 Task: In the  document Pyramidsletter.txt change page color to  'Olive Green'. Insert watermark  'Confidential ' Apply Font Style in watermark Arial
Action: Mouse moved to (294, 340)
Screenshot: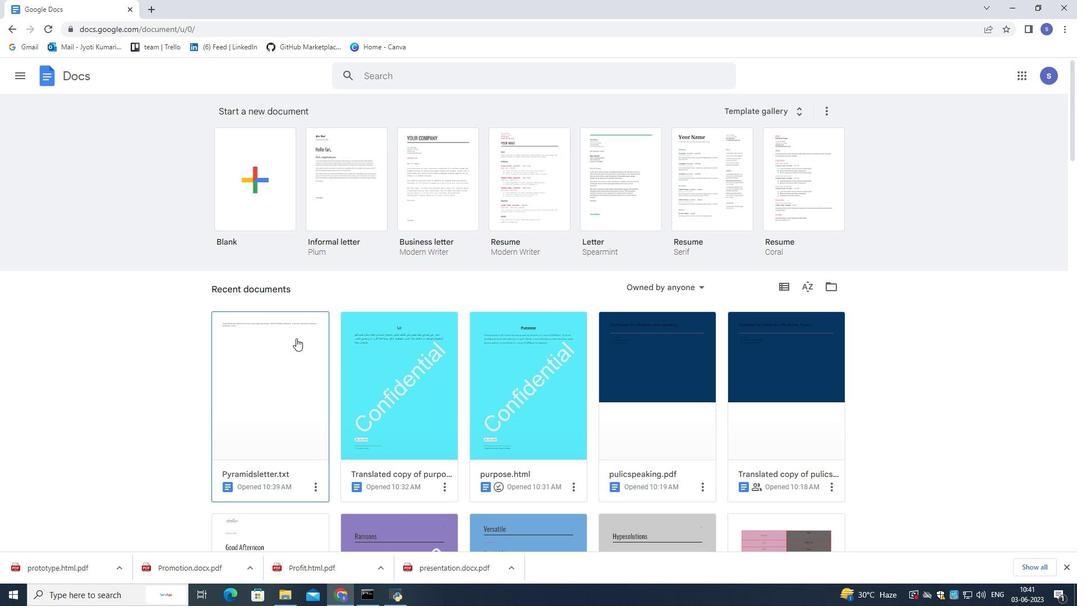 
Action: Mouse pressed left at (294, 340)
Screenshot: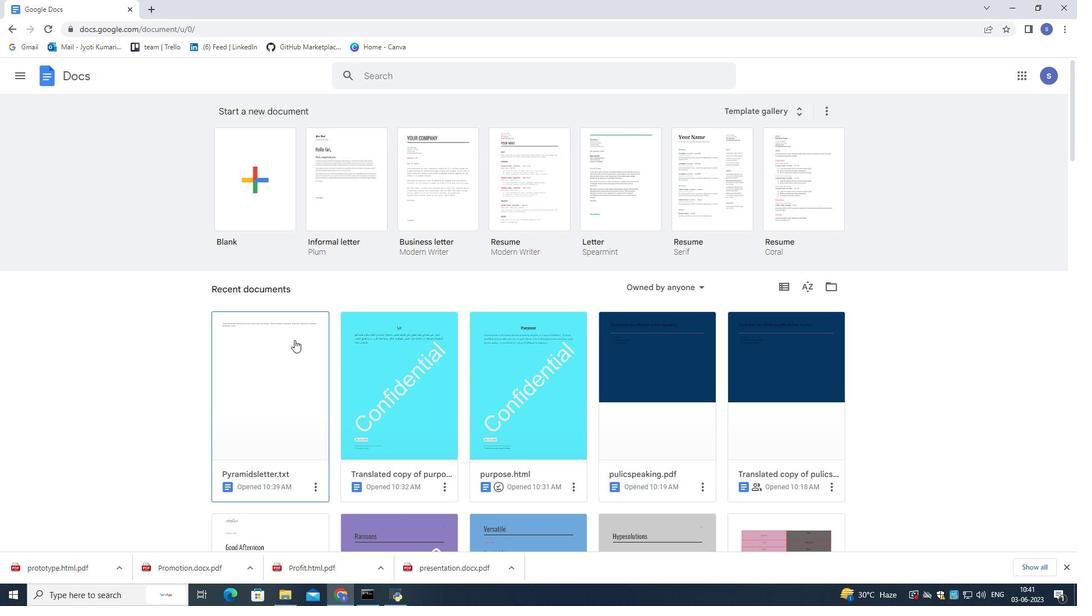 
Action: Mouse pressed left at (294, 340)
Screenshot: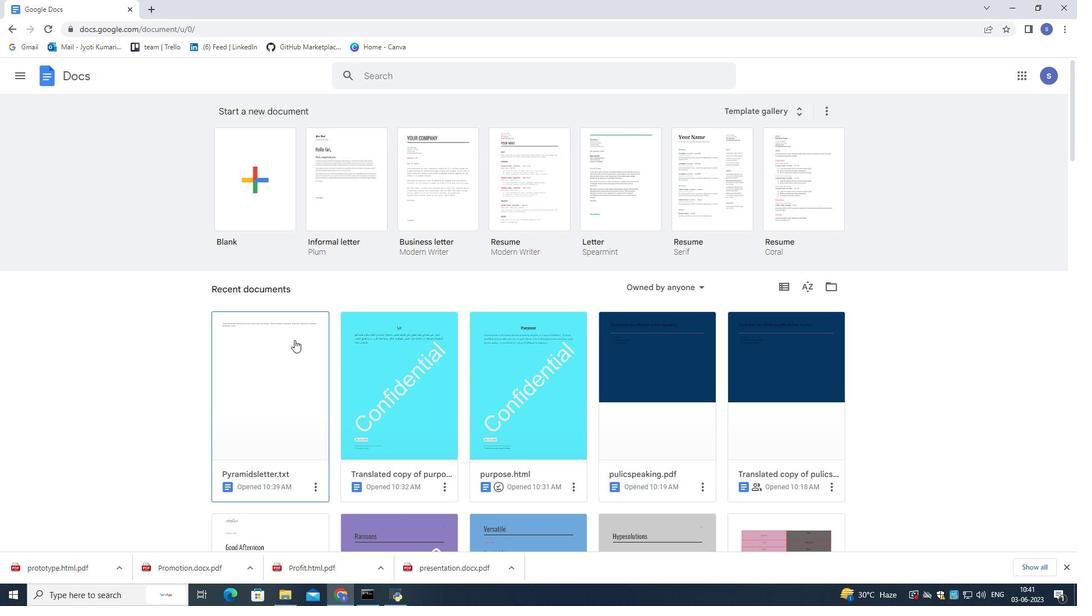 
Action: Mouse moved to (451, 259)
Screenshot: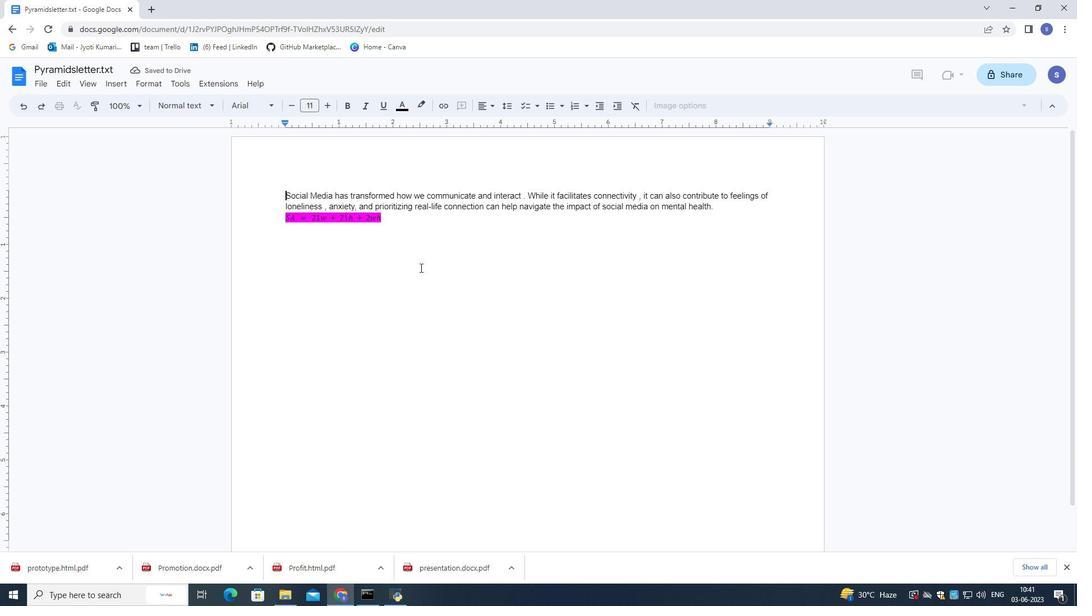 
Action: Mouse pressed left at (451, 259)
Screenshot: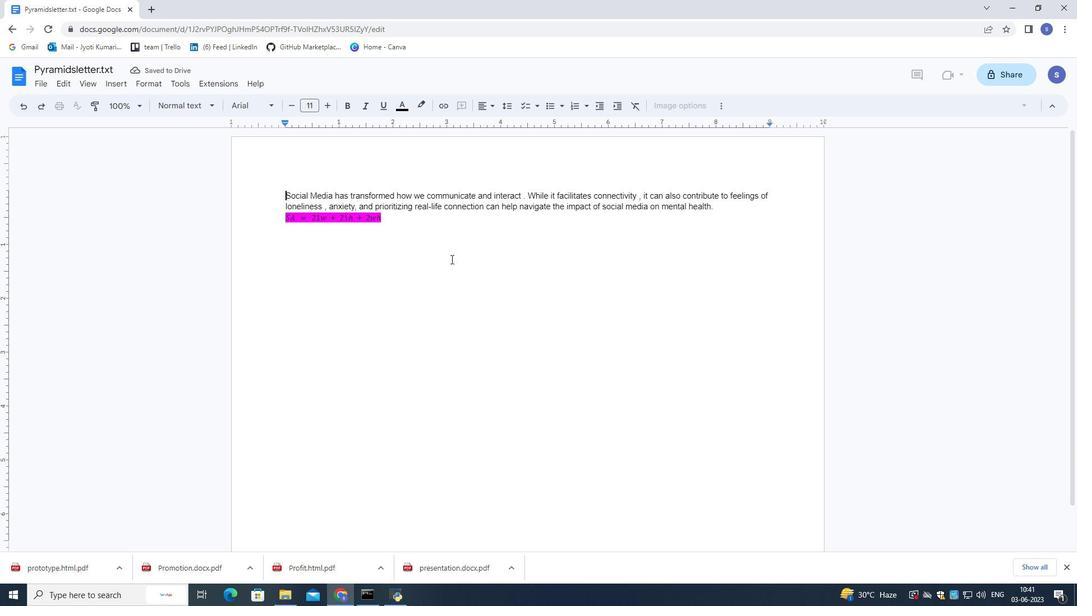 
Action: Mouse moved to (43, 79)
Screenshot: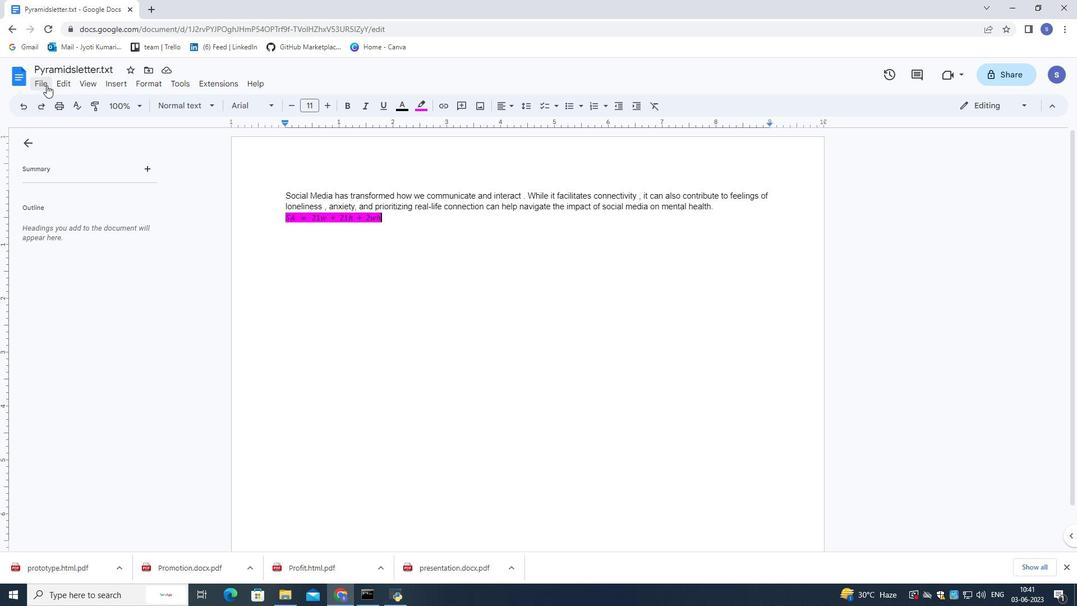 
Action: Mouse pressed left at (43, 79)
Screenshot: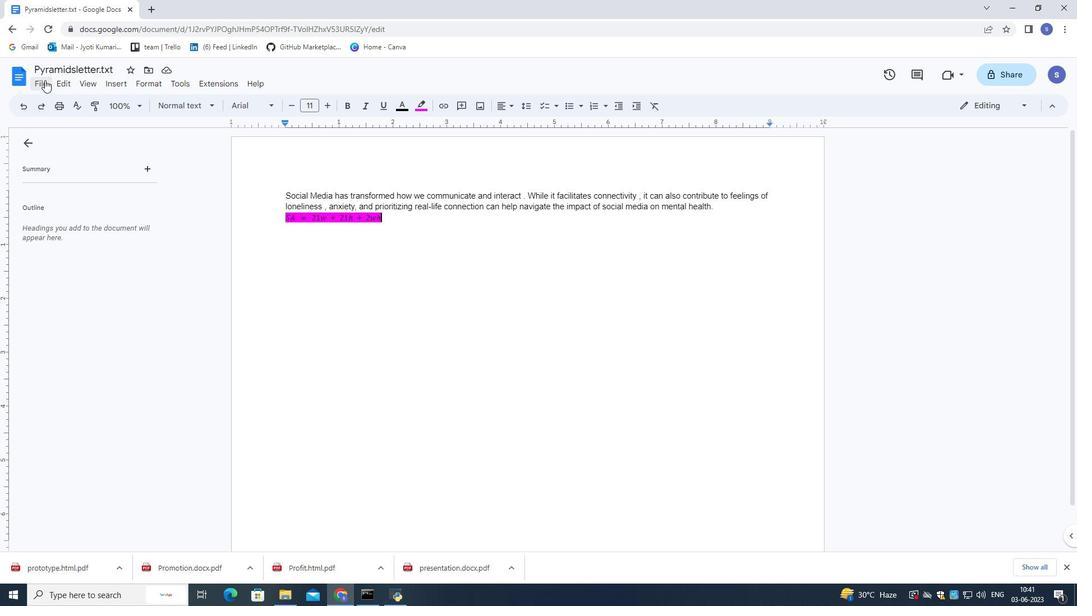 
Action: Mouse moved to (93, 388)
Screenshot: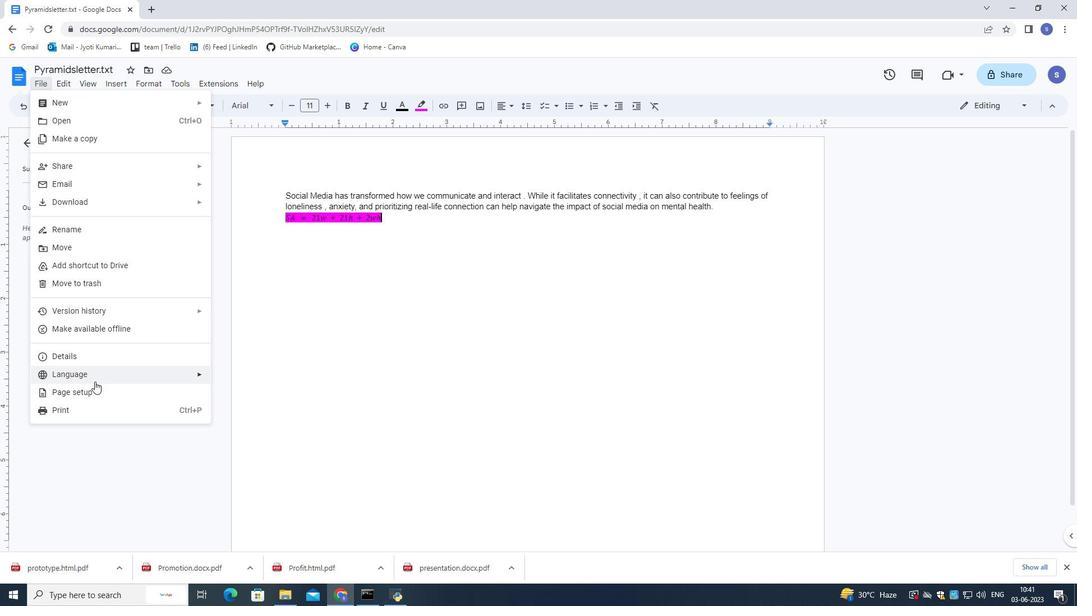 
Action: Mouse pressed left at (93, 388)
Screenshot: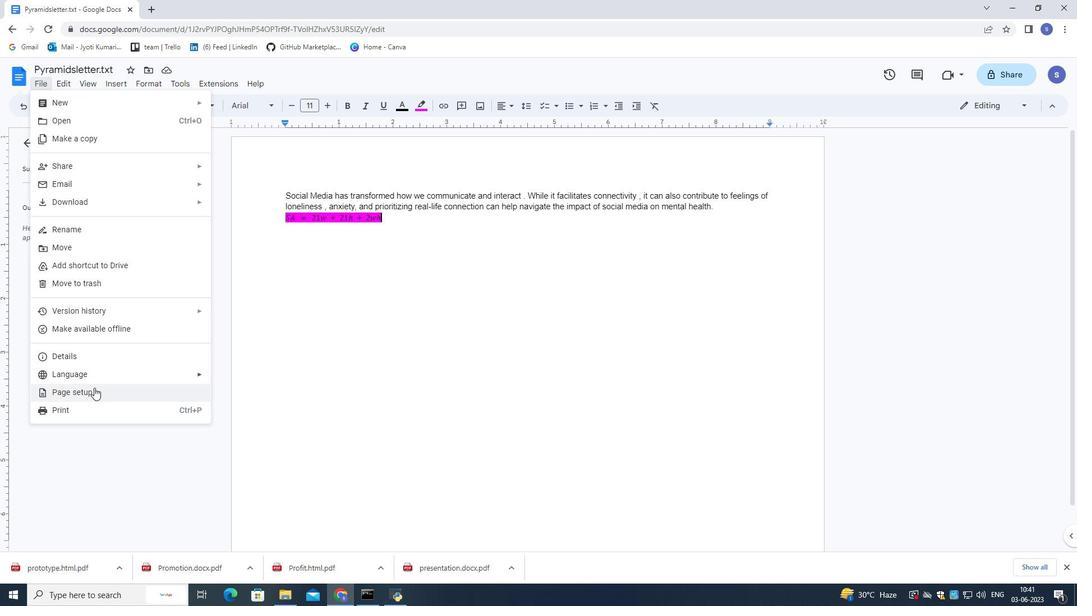 
Action: Mouse moved to (456, 375)
Screenshot: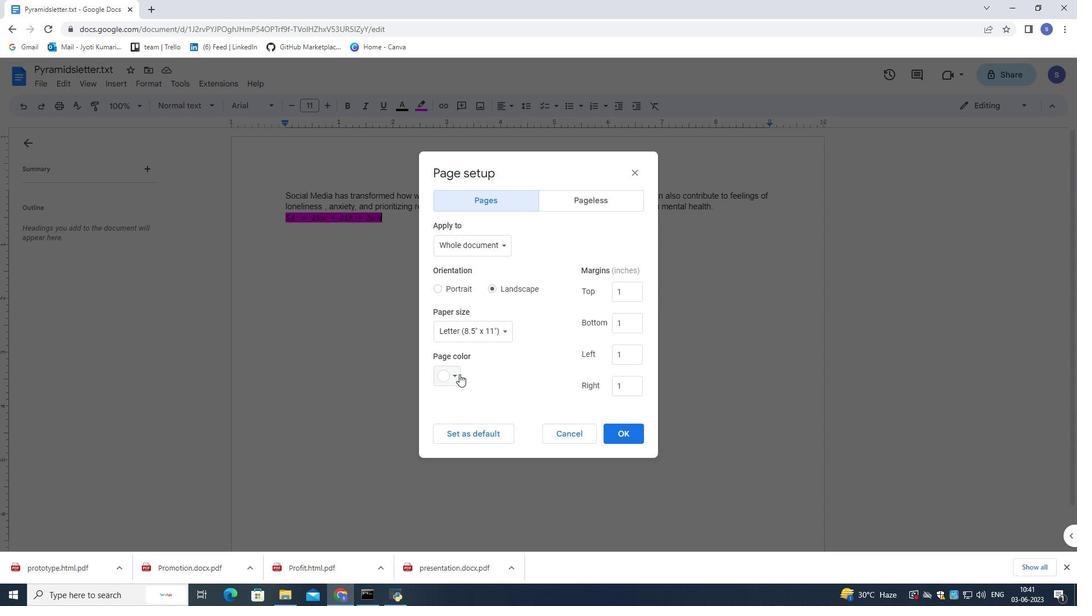 
Action: Mouse pressed left at (456, 375)
Screenshot: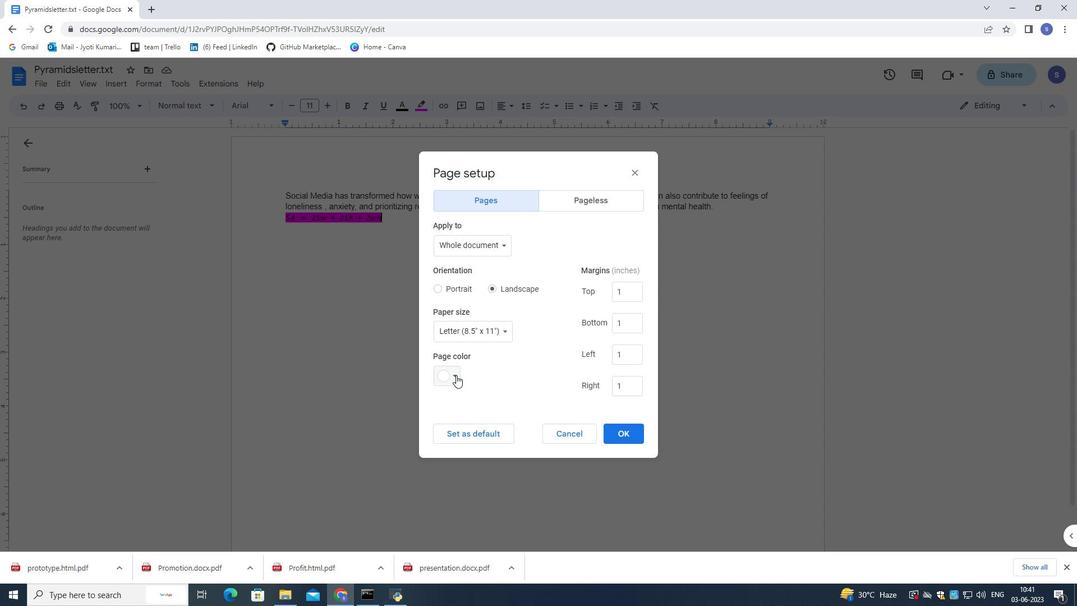 
Action: Mouse moved to (487, 496)
Screenshot: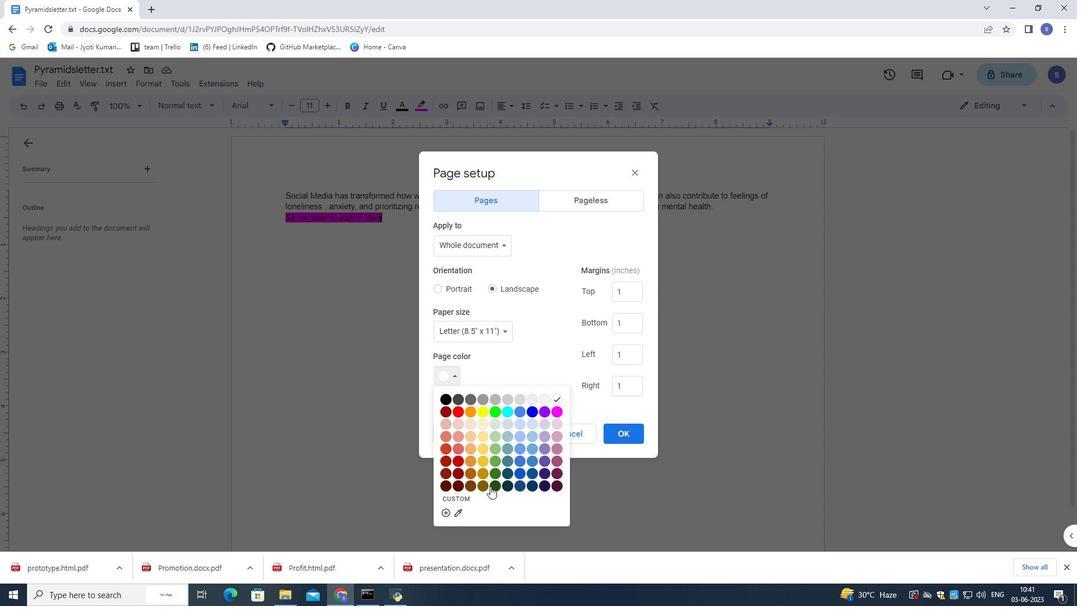 
Action: Mouse pressed left at (487, 496)
Screenshot: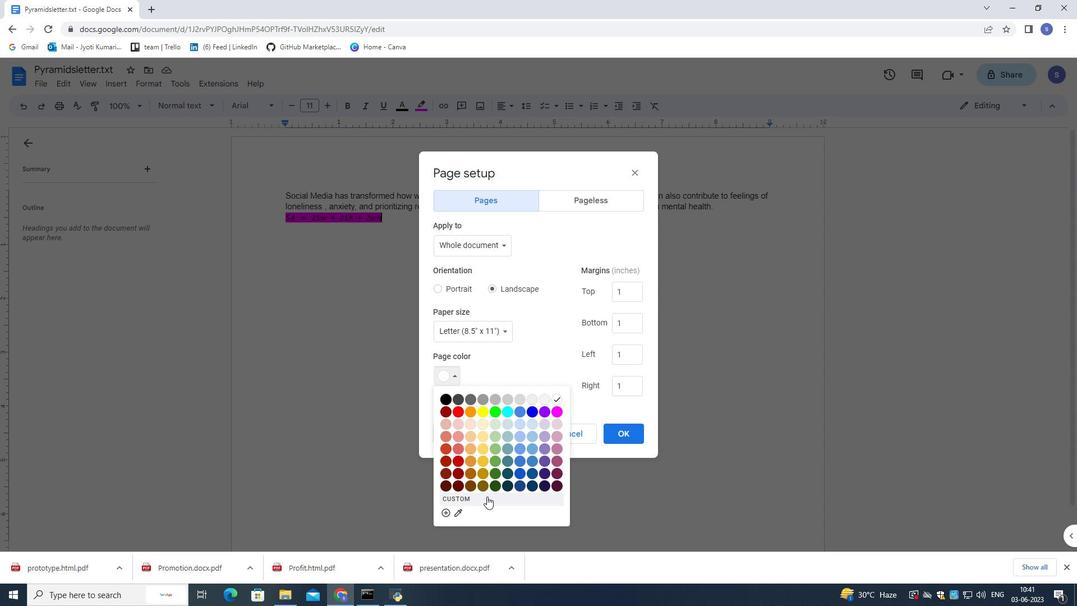 
Action: Mouse moved to (548, 317)
Screenshot: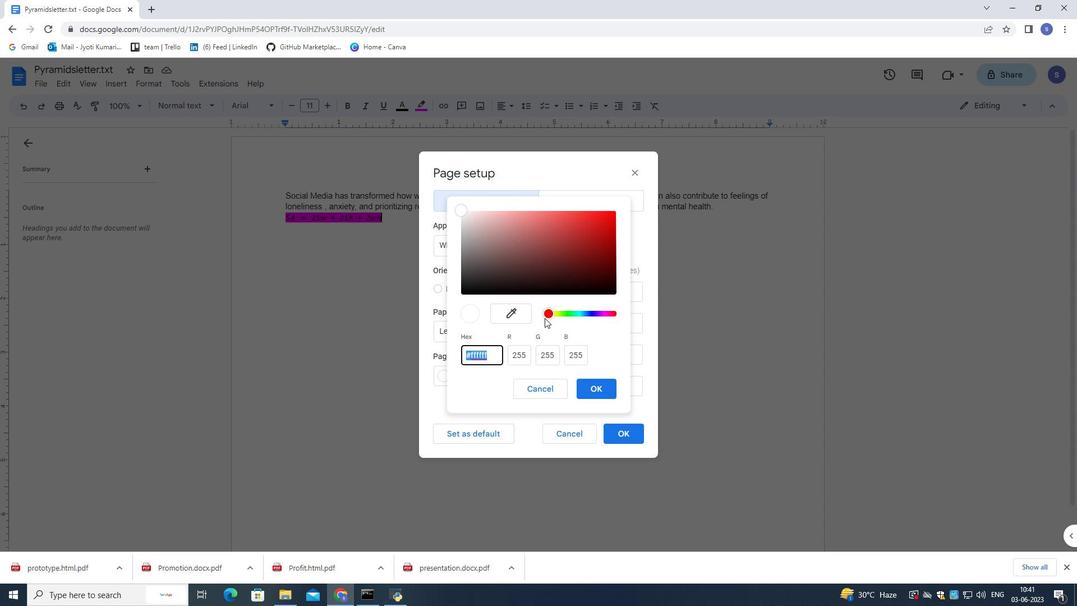 
Action: Mouse pressed left at (548, 317)
Screenshot: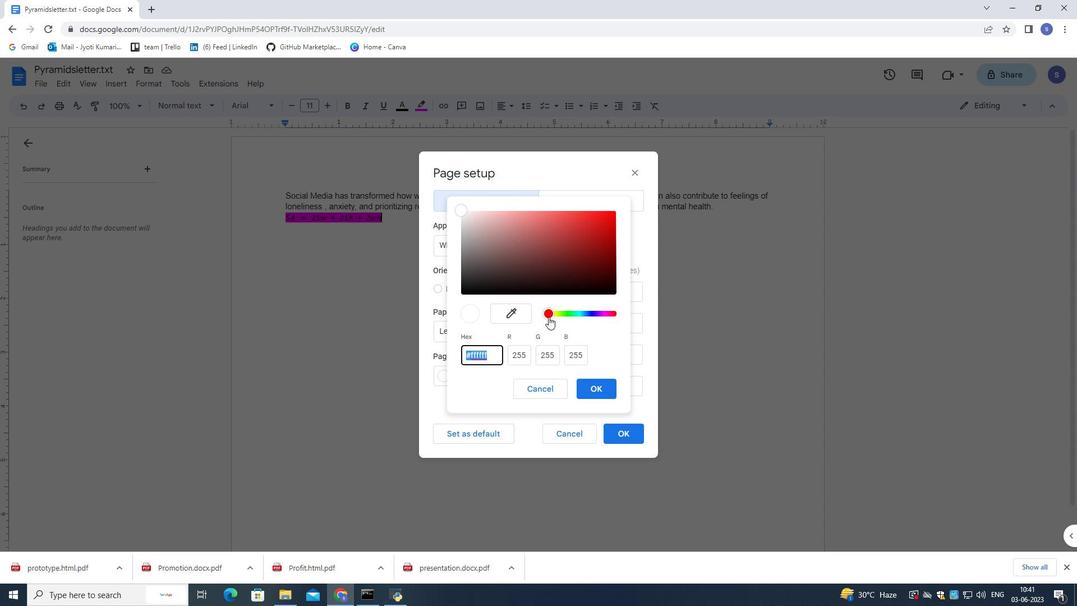 
Action: Mouse moved to (580, 253)
Screenshot: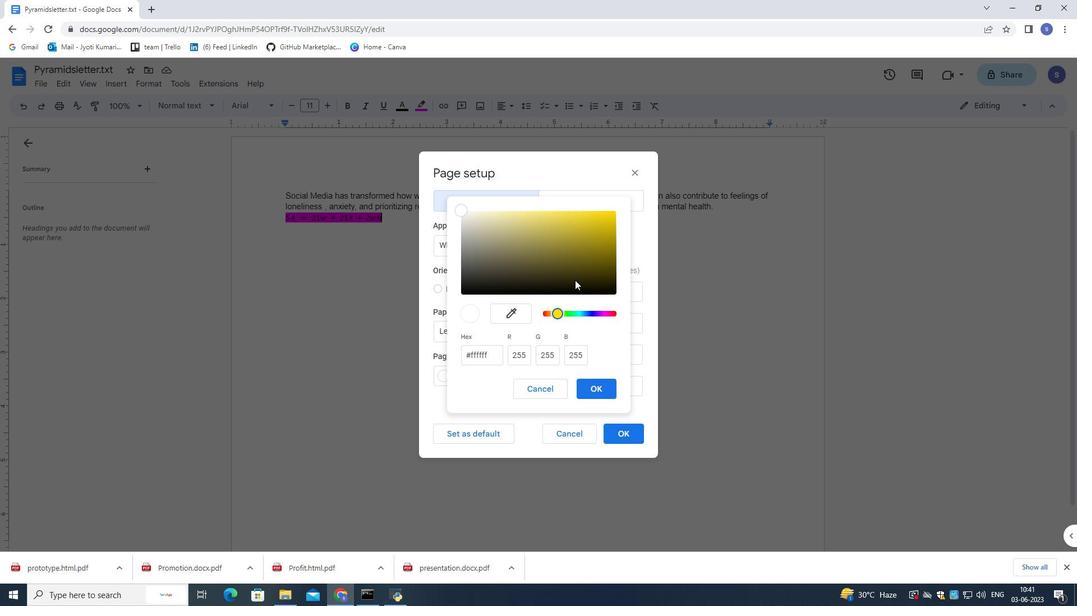 
Action: Mouse pressed left at (580, 253)
Screenshot: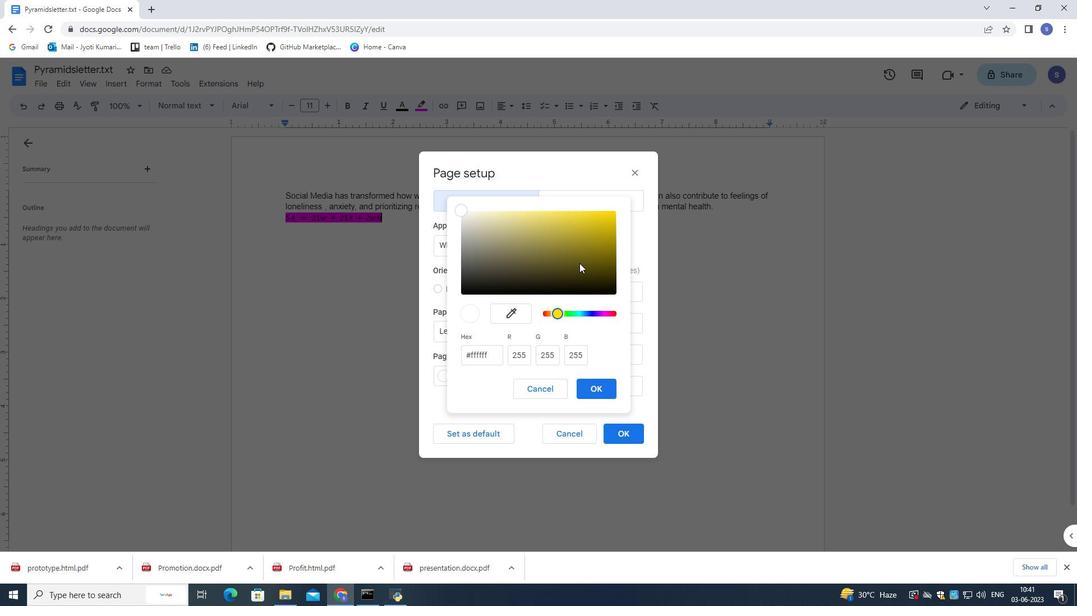 
Action: Mouse moved to (560, 313)
Screenshot: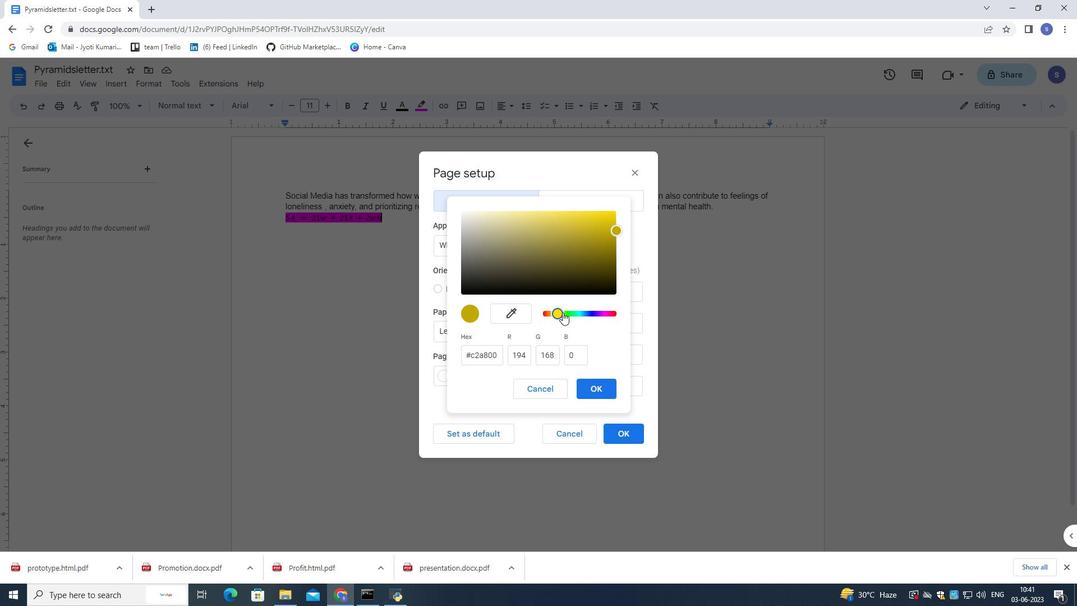 
Action: Mouse pressed left at (560, 313)
Screenshot: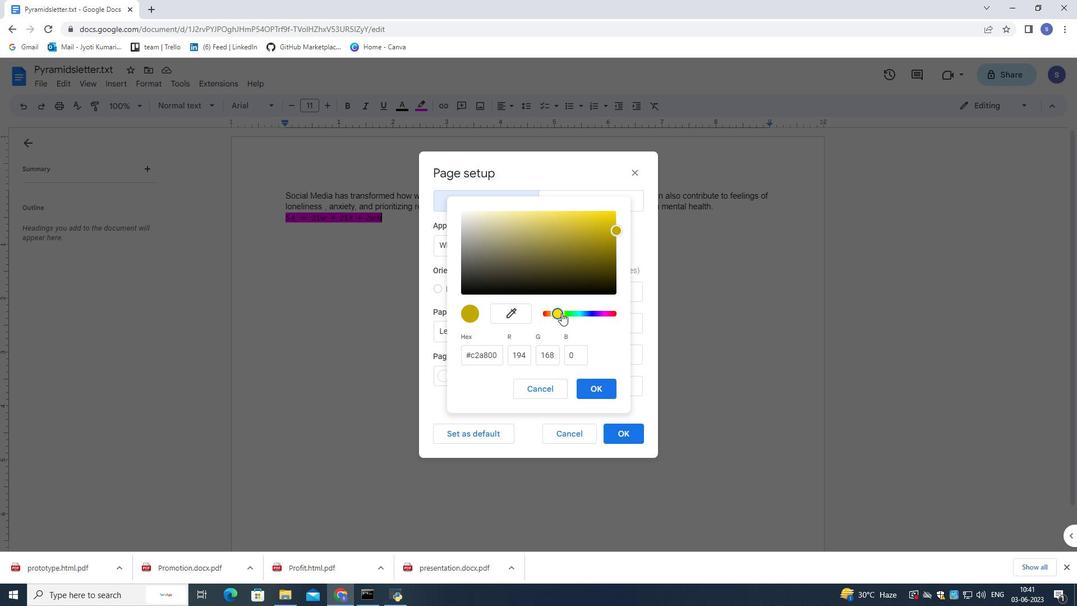 
Action: Mouse moved to (615, 227)
Screenshot: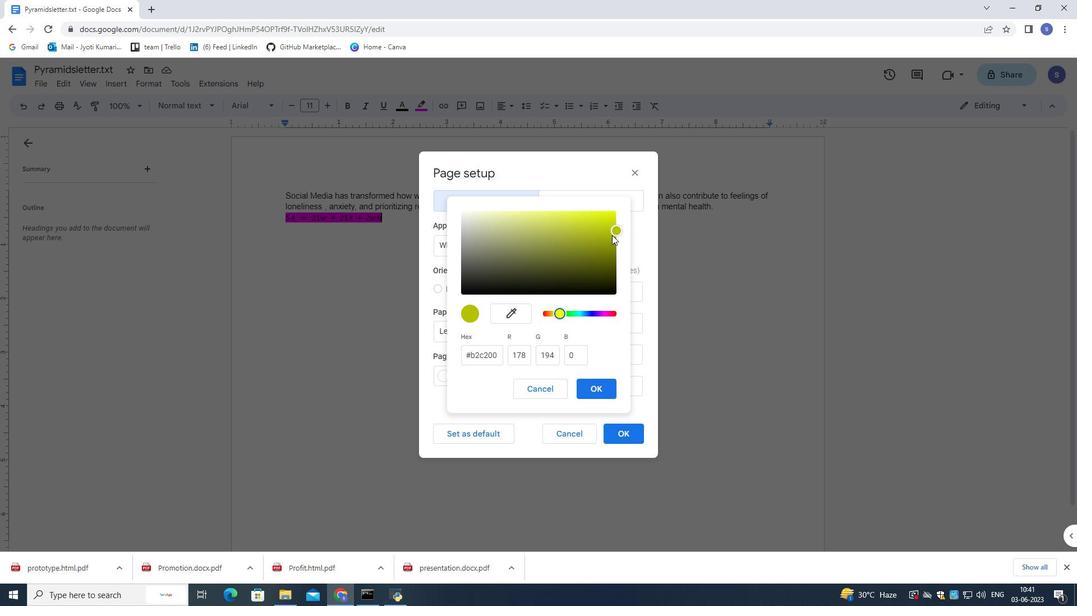 
Action: Mouse pressed left at (615, 227)
Screenshot: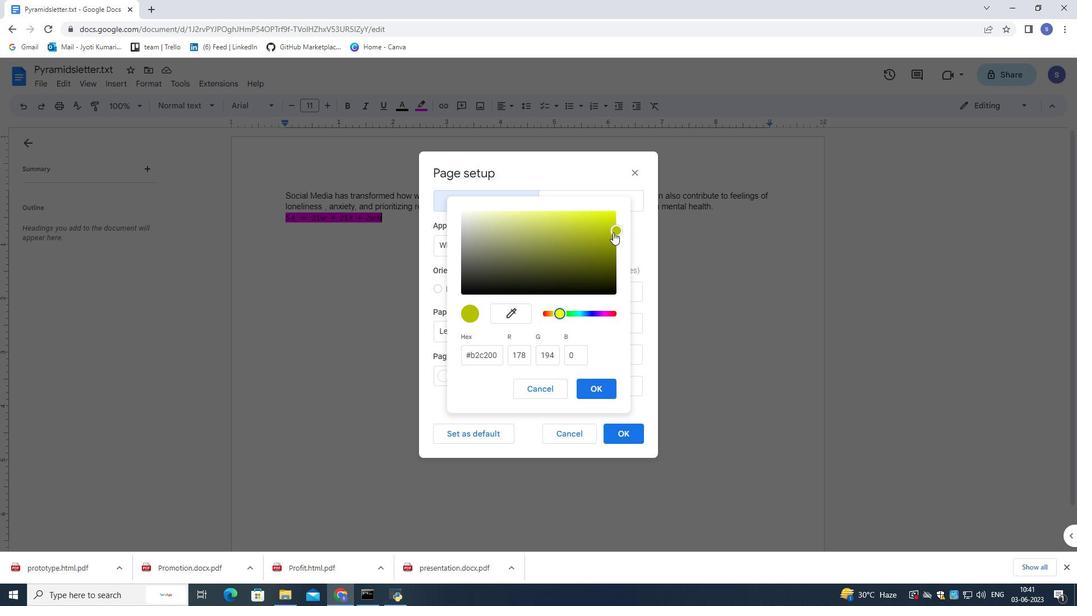 
Action: Mouse moved to (592, 388)
Screenshot: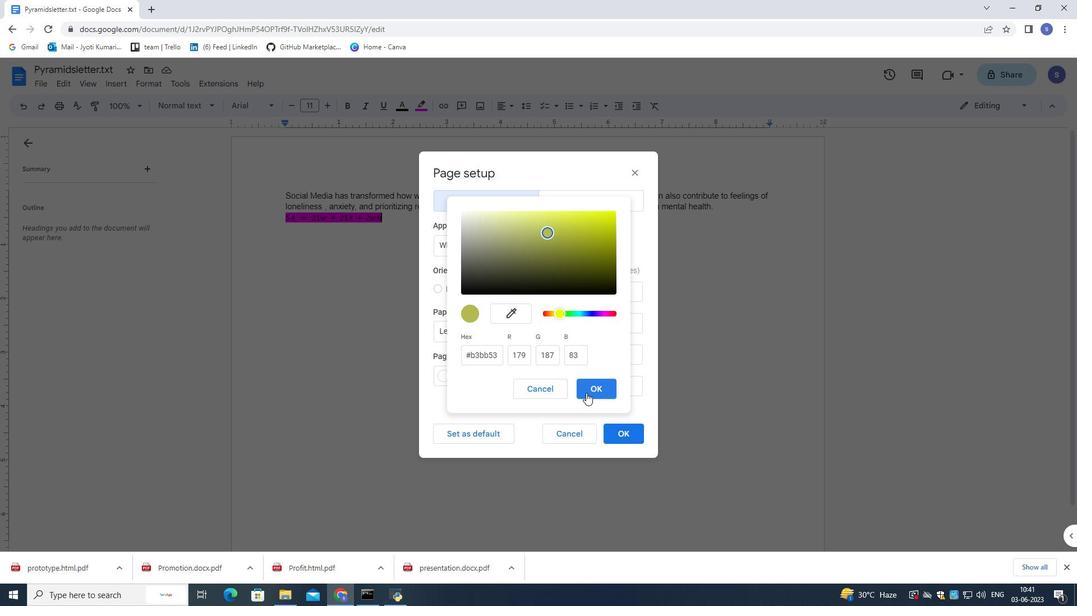 
Action: Mouse pressed left at (592, 388)
Screenshot: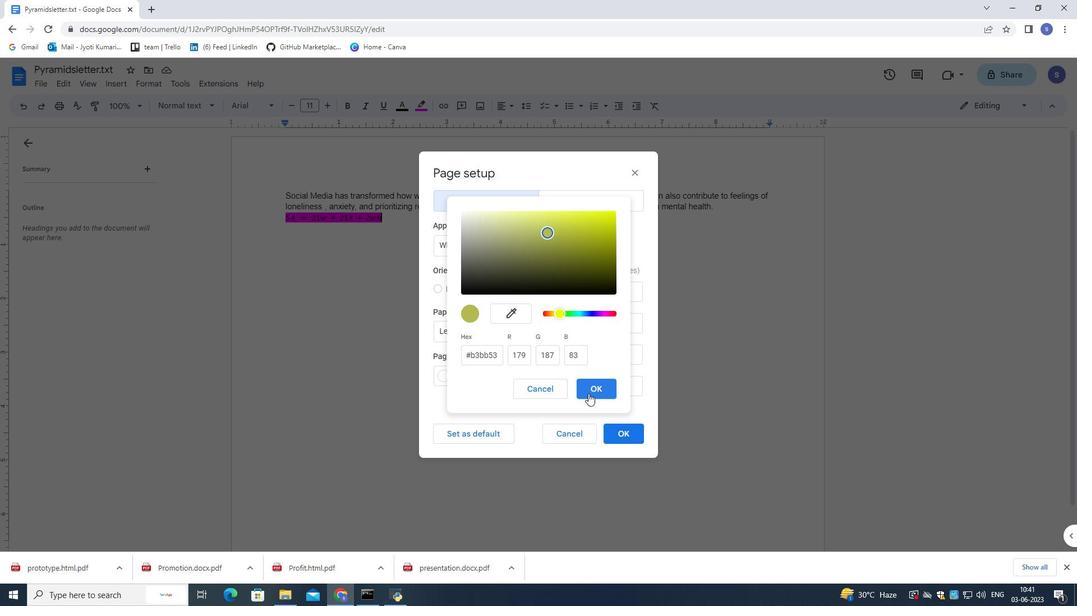 
Action: Mouse moved to (615, 431)
Screenshot: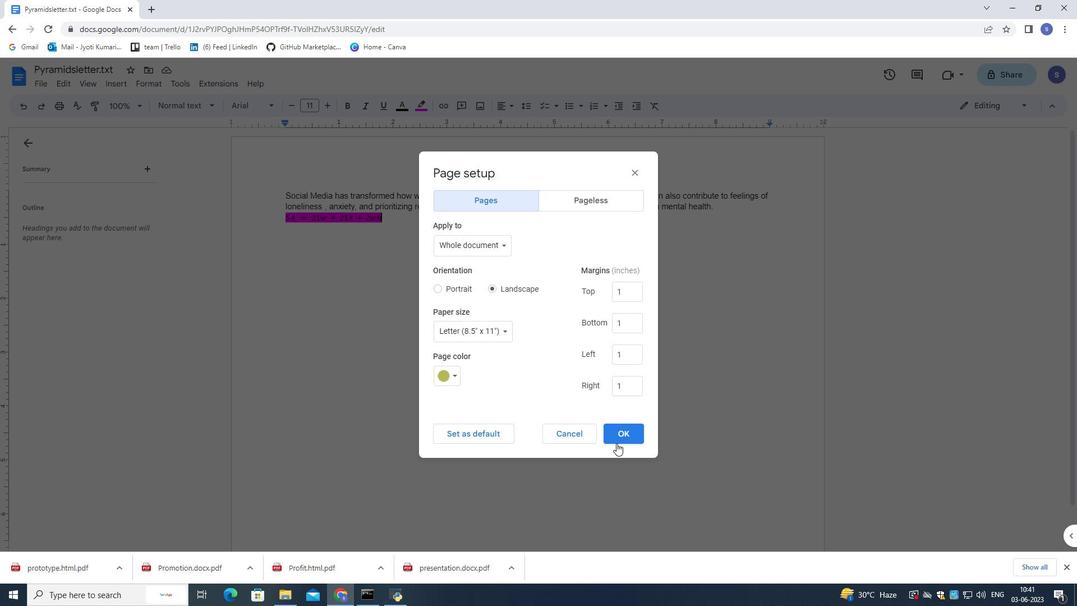 
Action: Mouse pressed left at (615, 431)
Screenshot: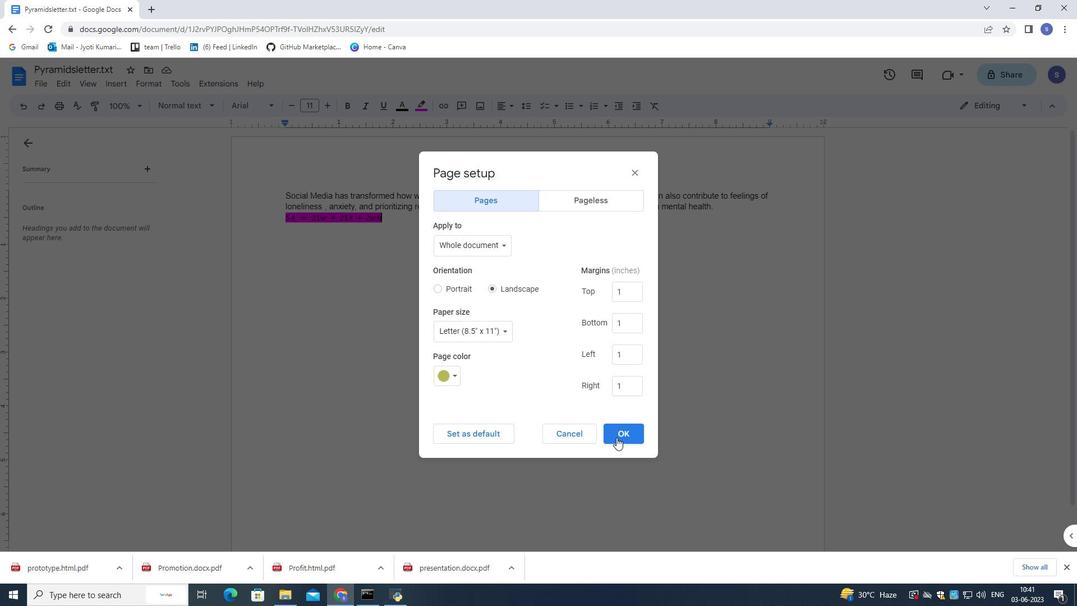 
Action: Mouse moved to (124, 84)
Screenshot: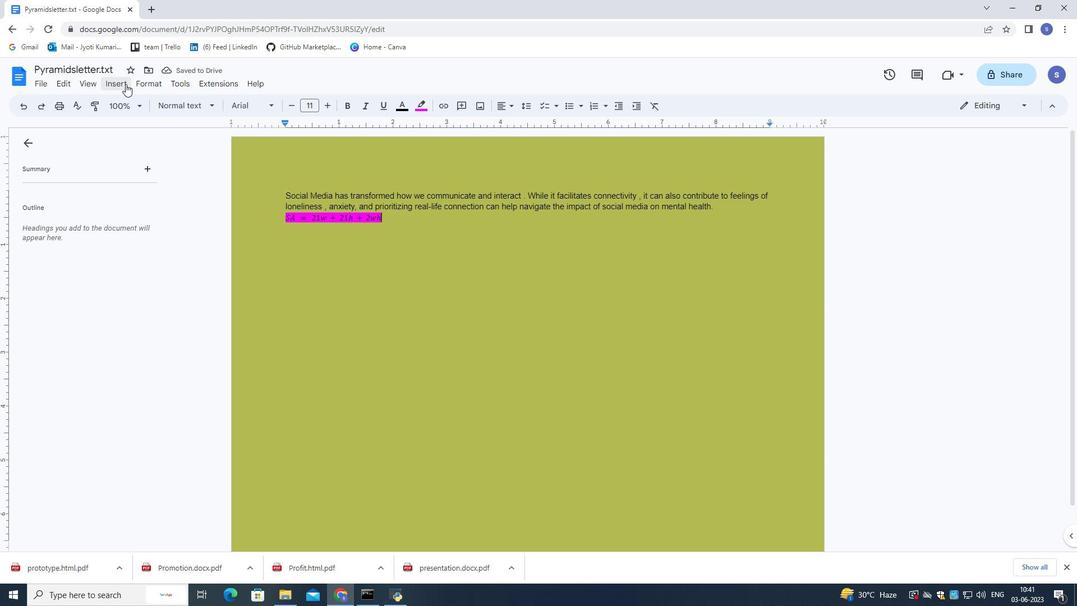 
Action: Mouse pressed left at (124, 84)
Screenshot: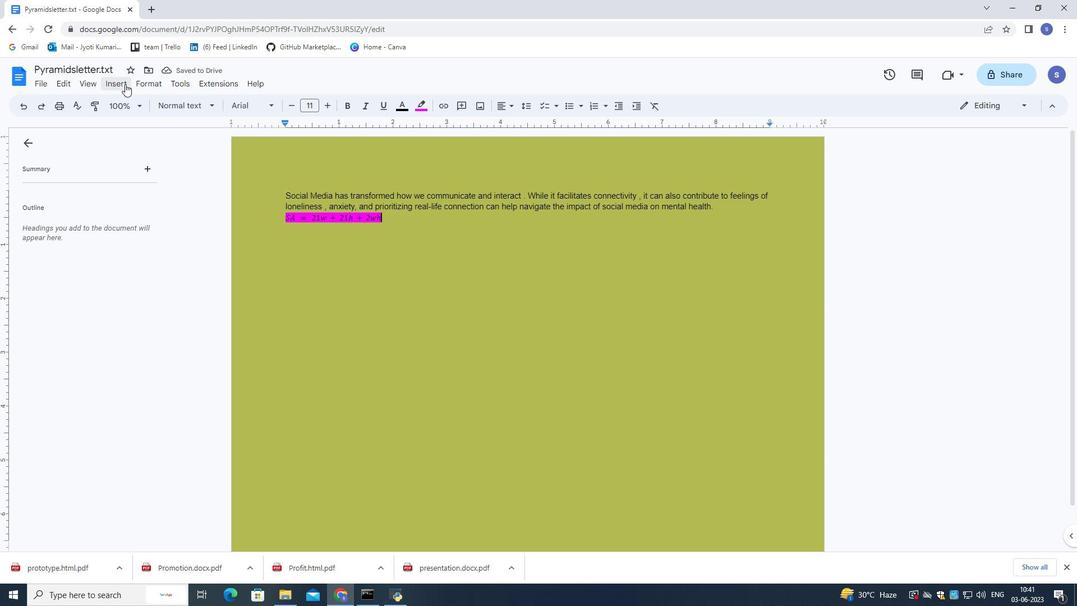 
Action: Mouse moved to (217, 341)
Screenshot: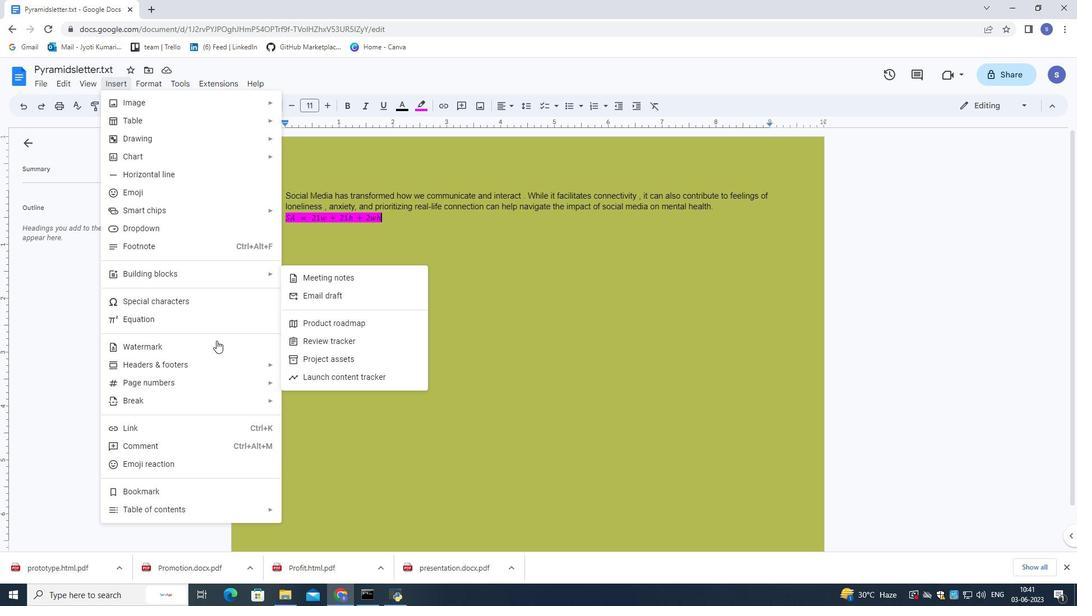 
Action: Mouse pressed left at (217, 341)
Screenshot: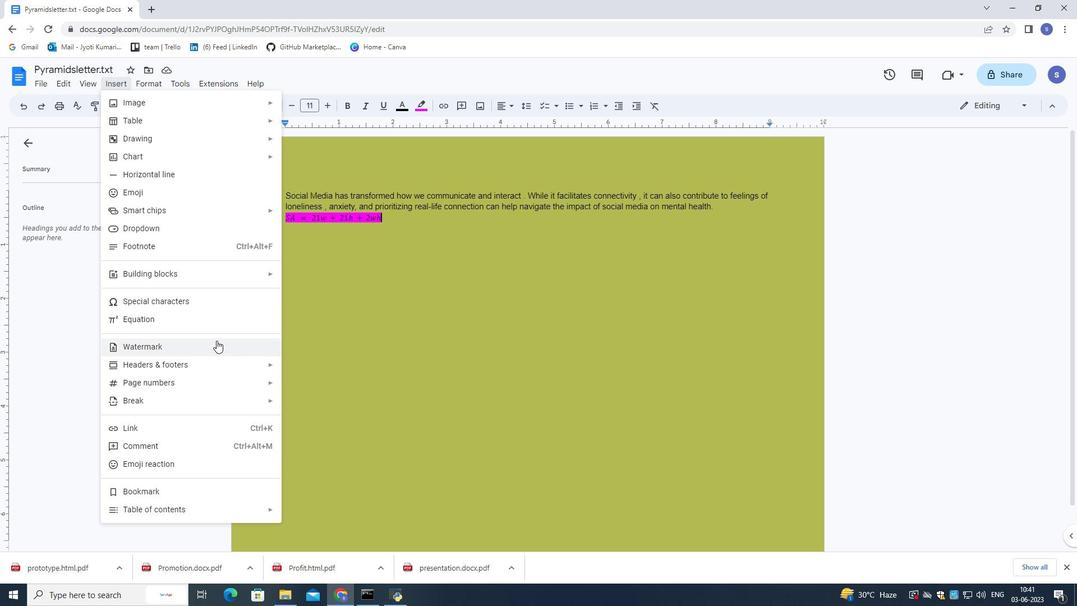 
Action: Mouse pressed left at (217, 341)
Screenshot: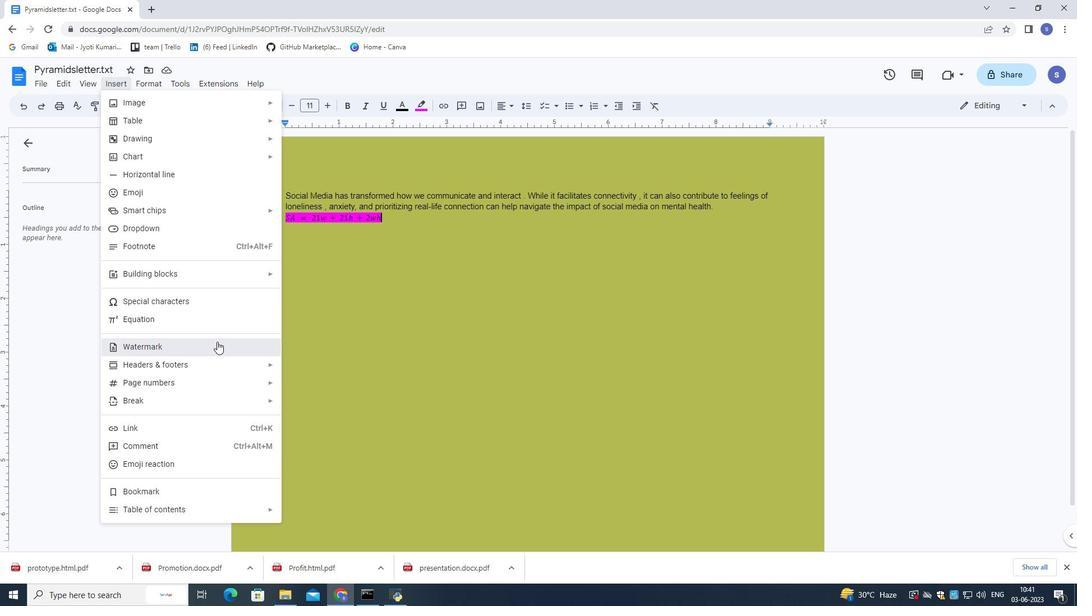 
Action: Mouse moved to (1012, 140)
Screenshot: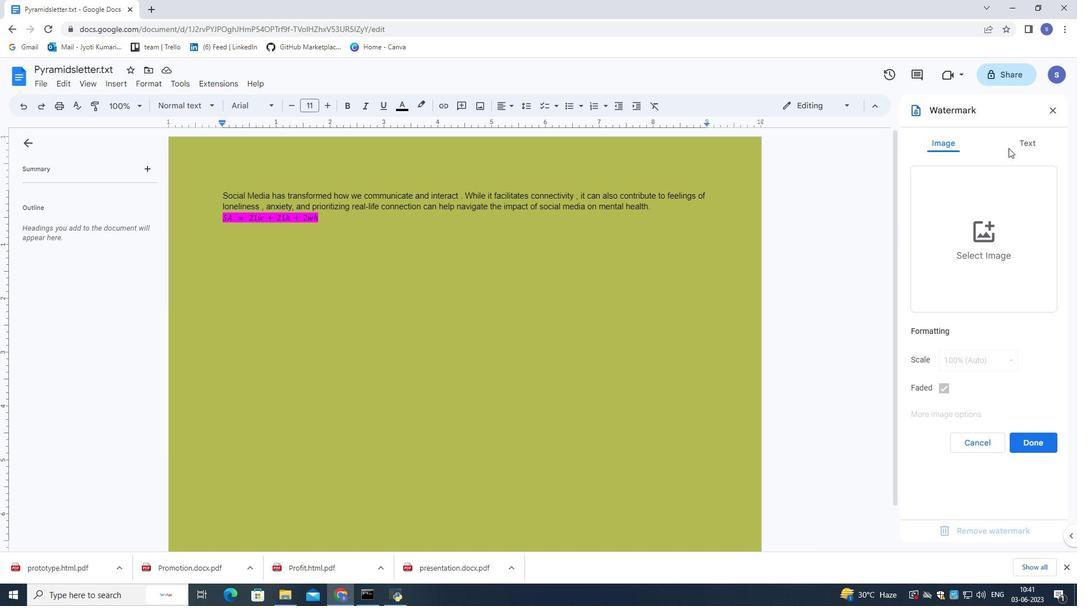 
Action: Mouse pressed left at (1012, 140)
Screenshot: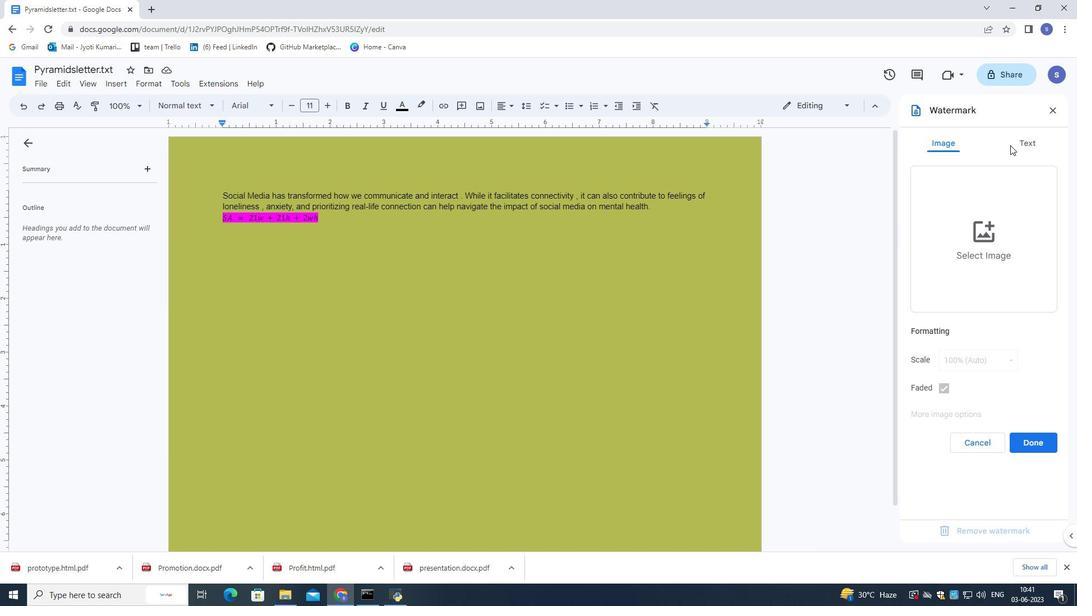 
Action: Mouse moved to (1018, 141)
Screenshot: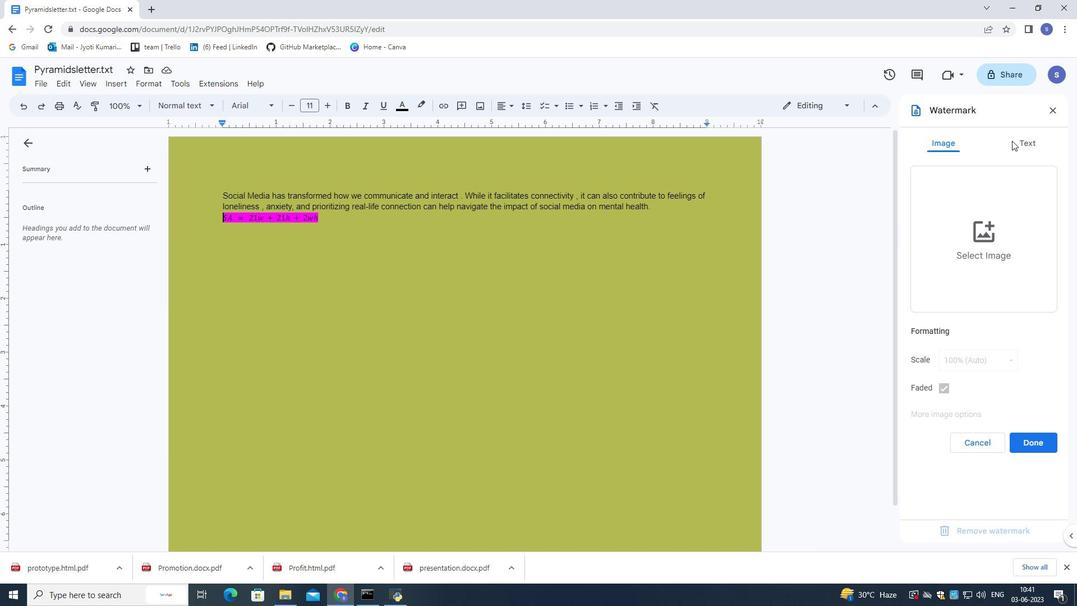 
Action: Mouse pressed left at (1018, 141)
Screenshot: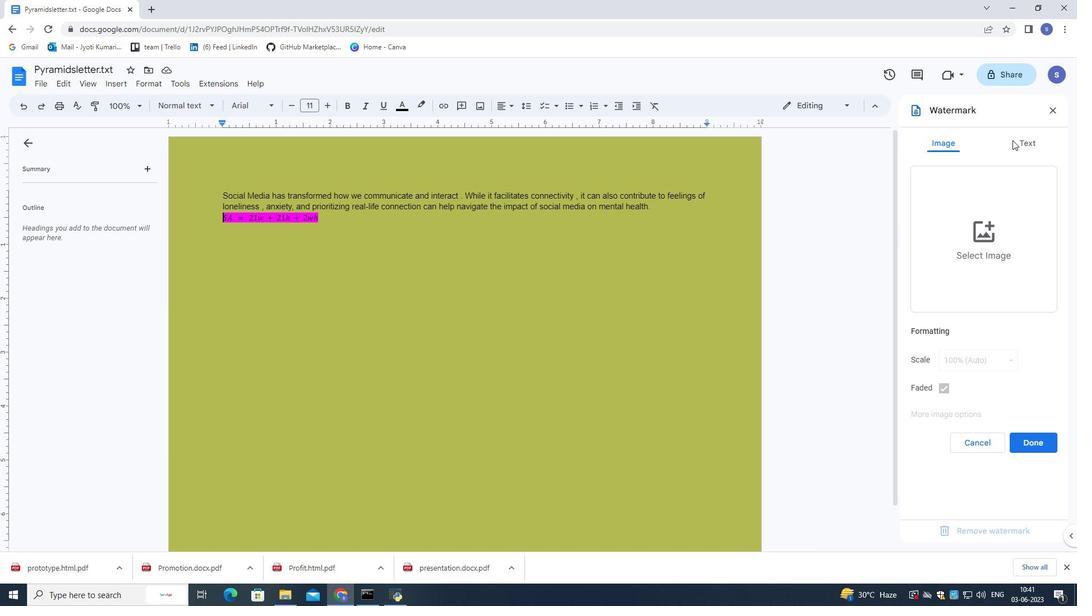 
Action: Mouse moved to (991, 179)
Screenshot: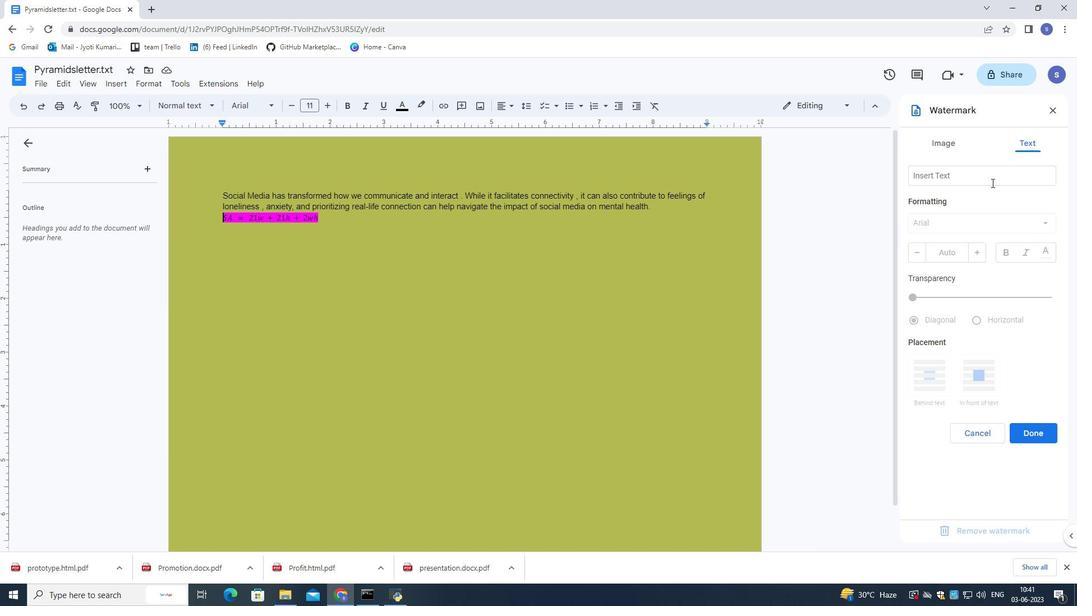 
Action: Mouse pressed left at (991, 179)
Screenshot: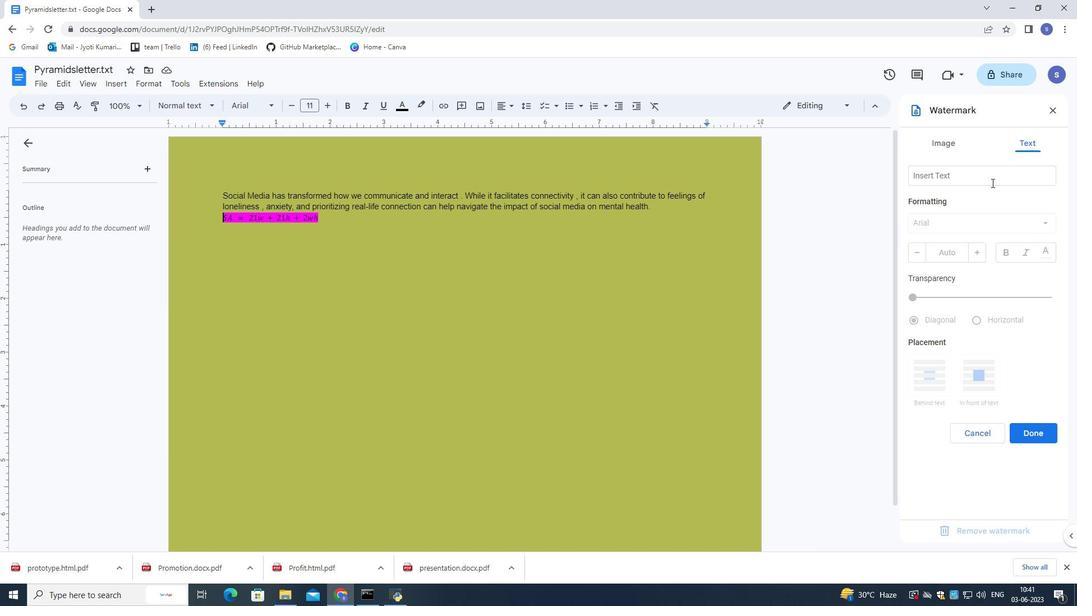 
Action: Mouse moved to (974, 182)
Screenshot: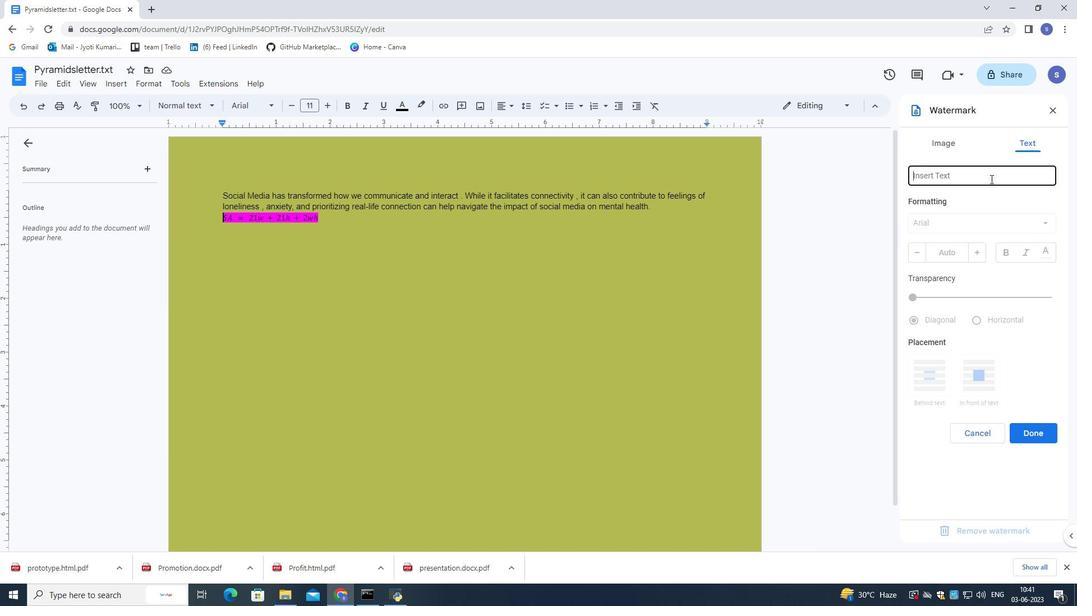 
Action: Key pressed <Key.shift>o<Key.backspace><Key.shift>Confidential
Screenshot: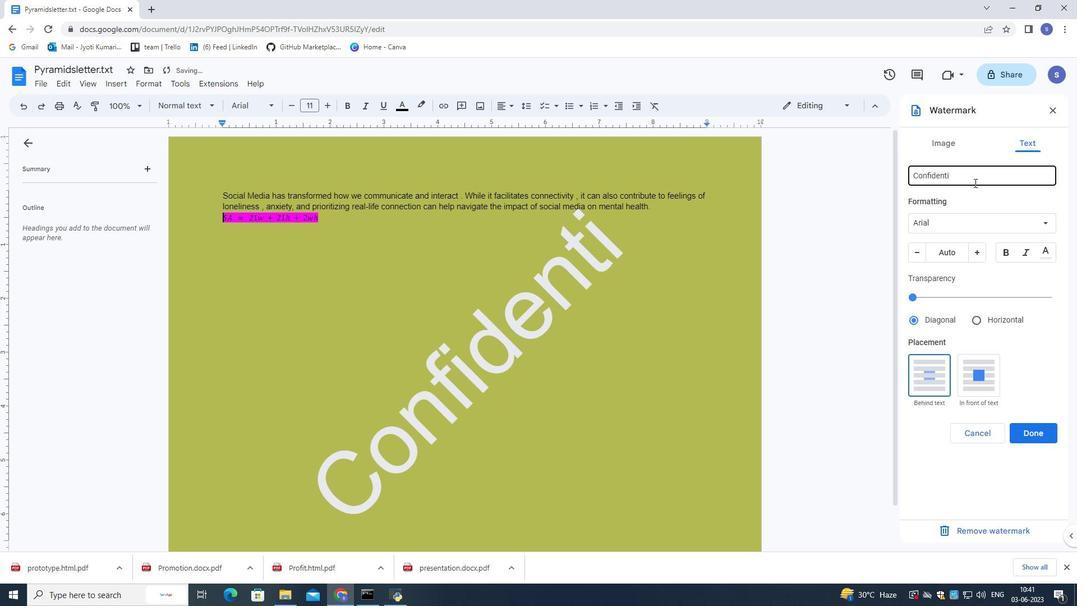 
Action: Mouse moved to (1033, 433)
Screenshot: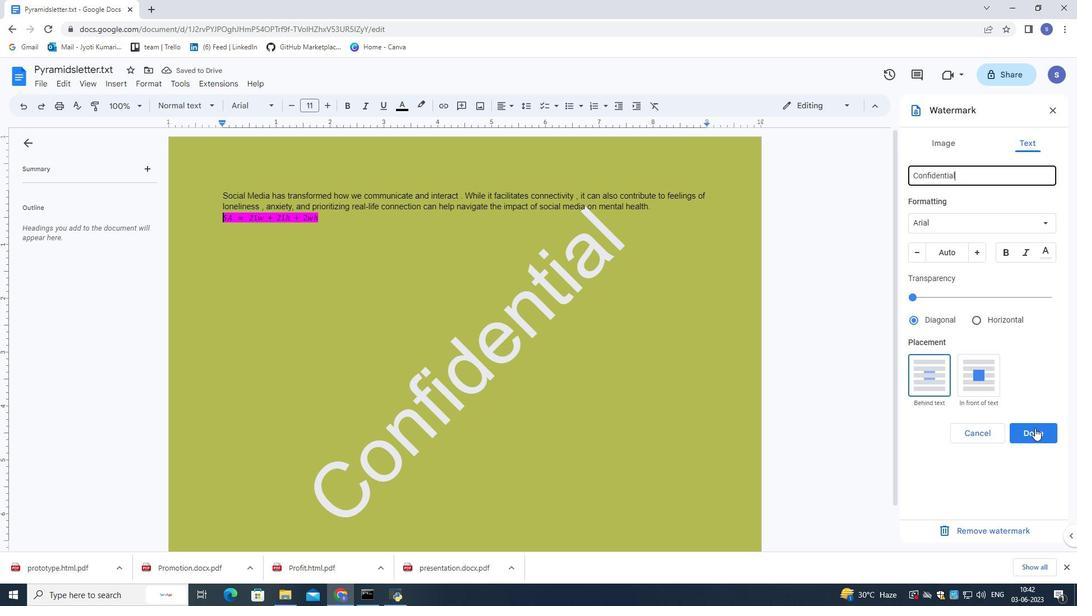 
Action: Mouse pressed left at (1033, 433)
Screenshot: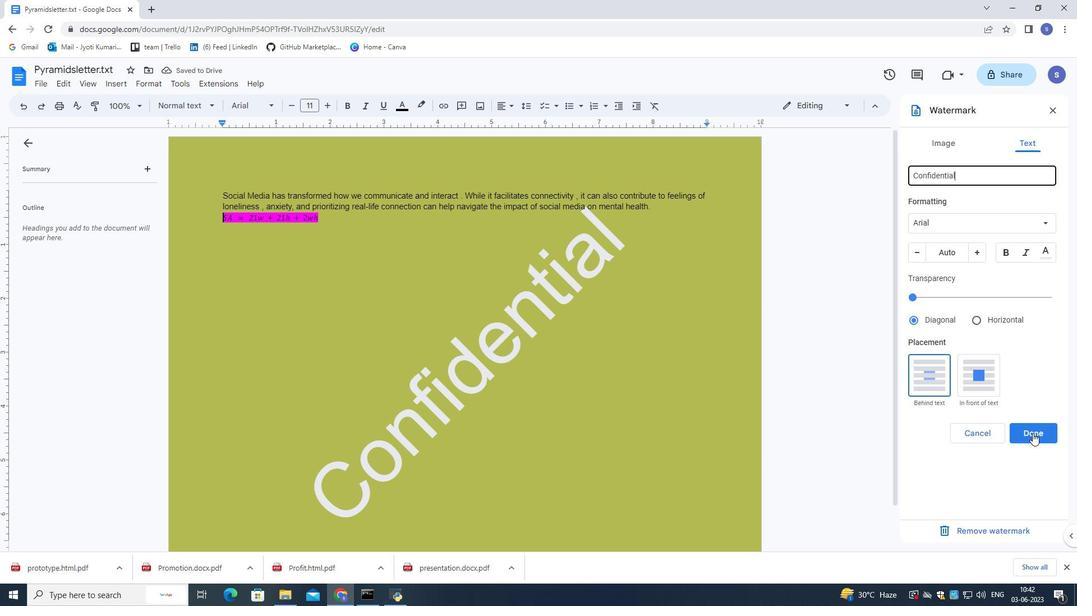 
Action: Mouse moved to (97, 133)
Screenshot: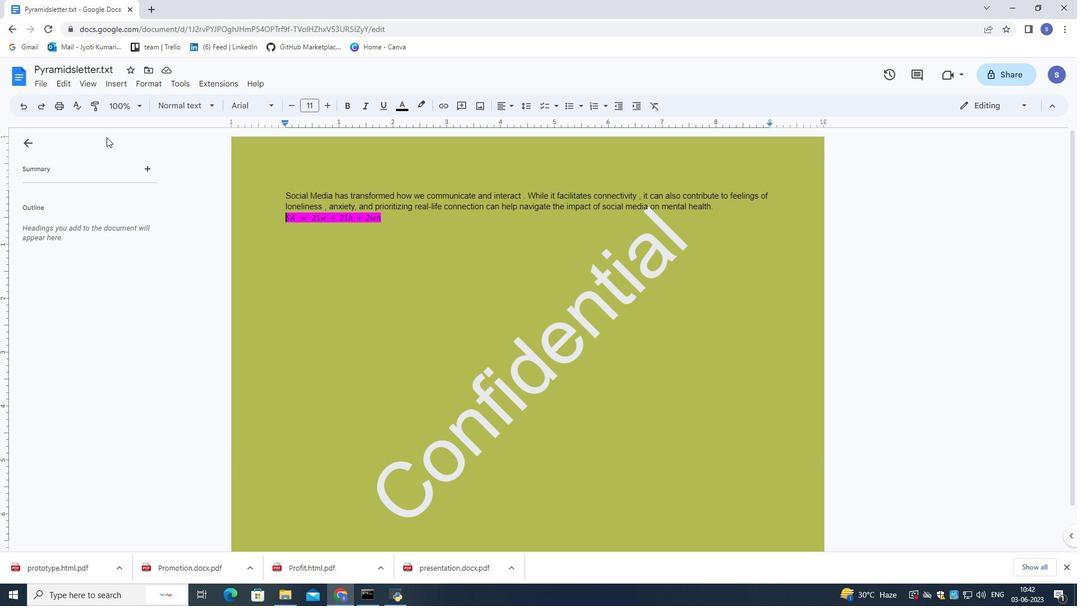 
